 Task: Create a scrum project XcelTech.
Action: Mouse moved to (202, 54)
Screenshot: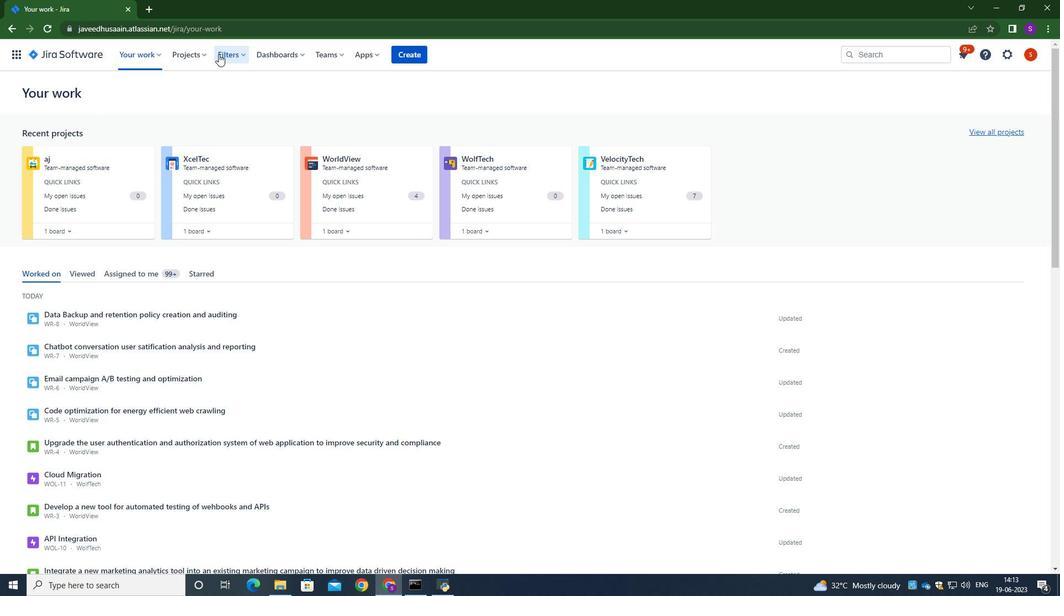 
Action: Mouse pressed left at (202, 54)
Screenshot: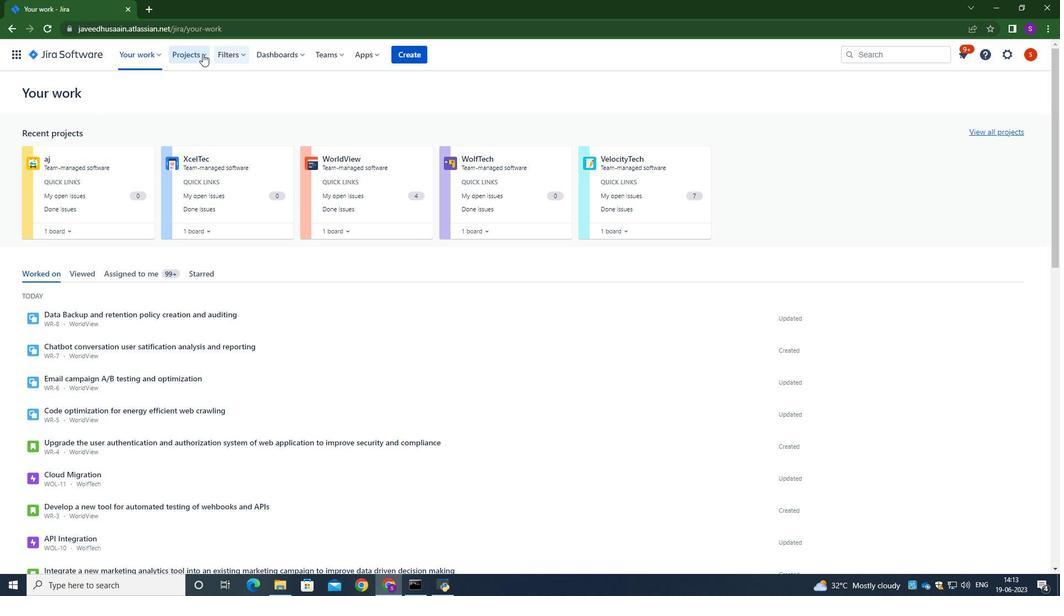
Action: Mouse moved to (202, 273)
Screenshot: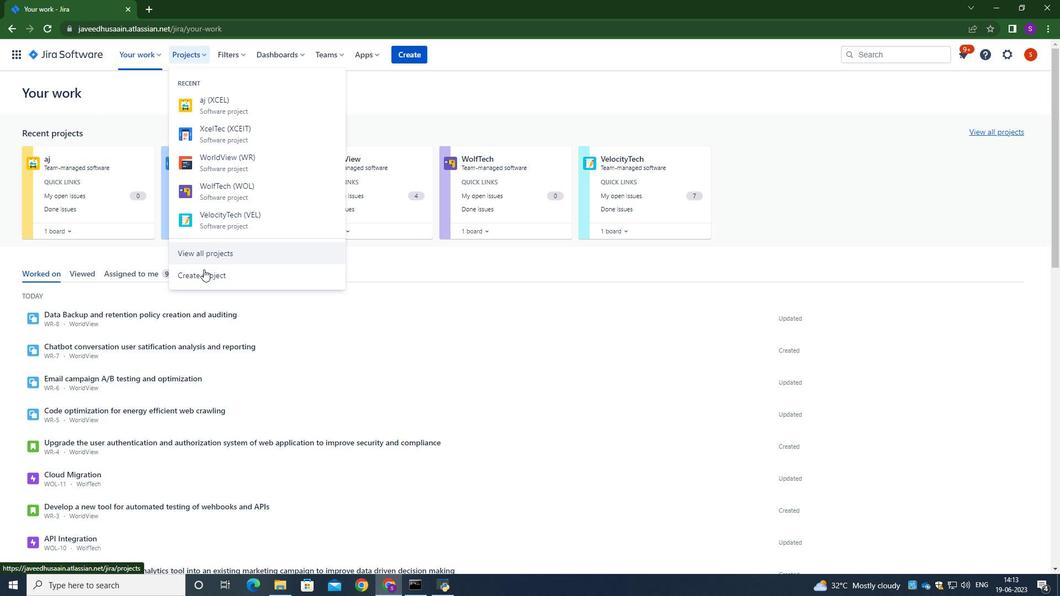 
Action: Mouse pressed left at (202, 273)
Screenshot: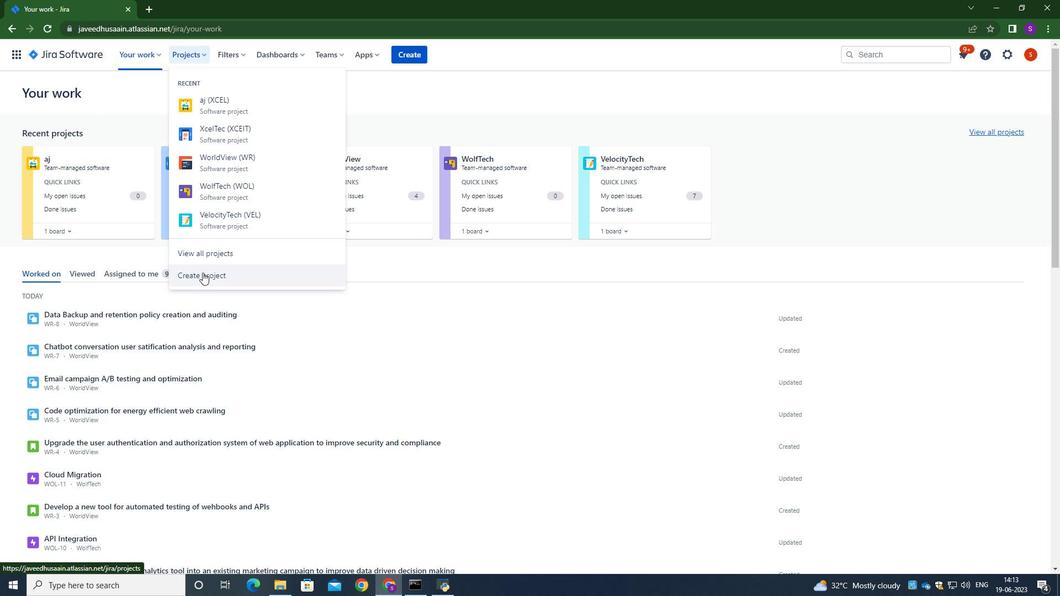 
Action: Mouse moved to (487, 180)
Screenshot: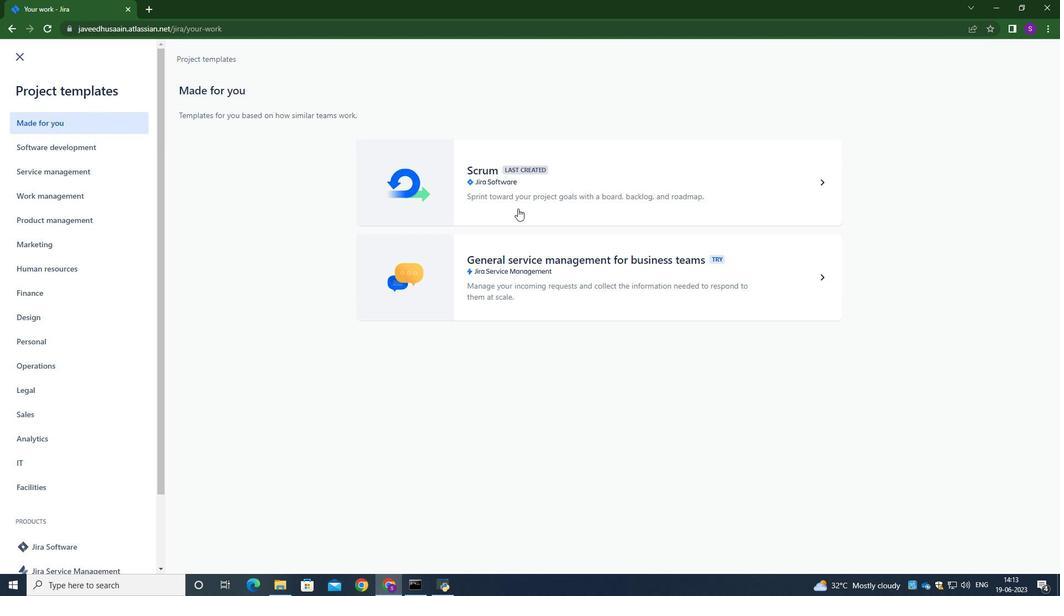 
Action: Mouse pressed left at (487, 180)
Screenshot: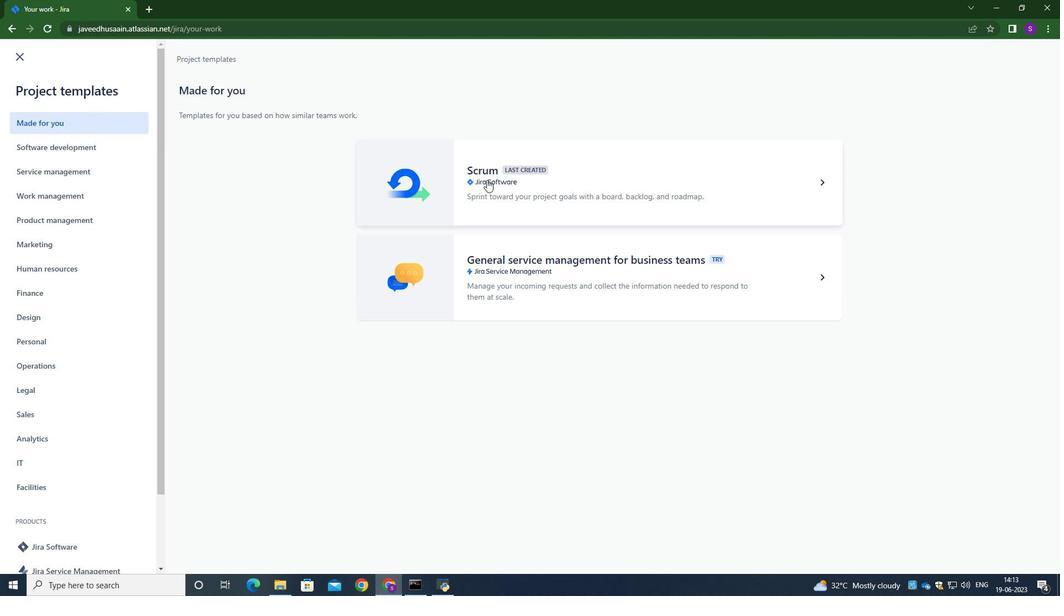 
Action: Mouse moved to (570, 426)
Screenshot: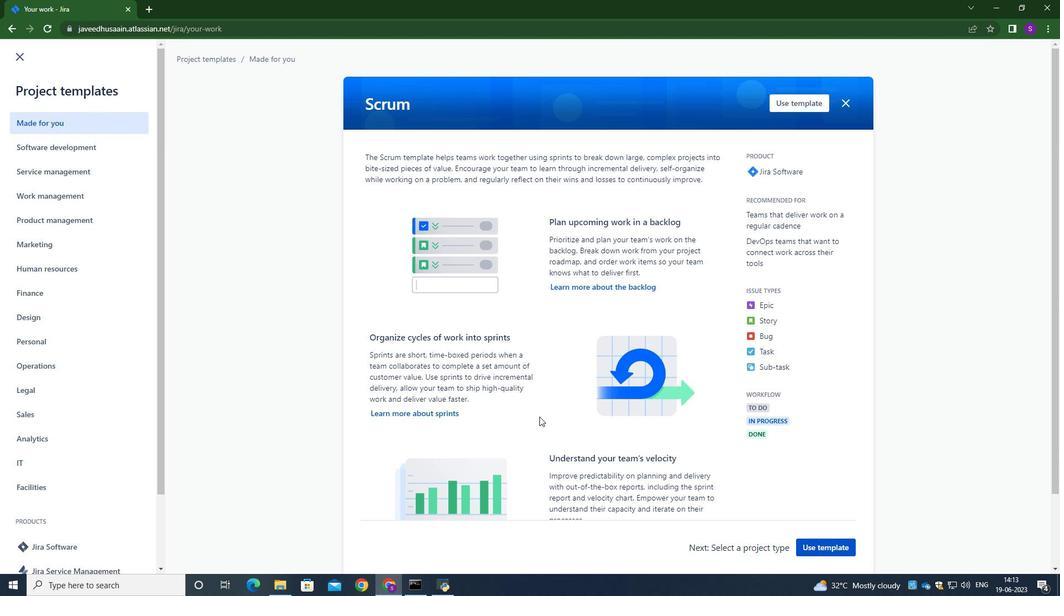 
Action: Mouse scrolled (570, 425) with delta (0, 0)
Screenshot: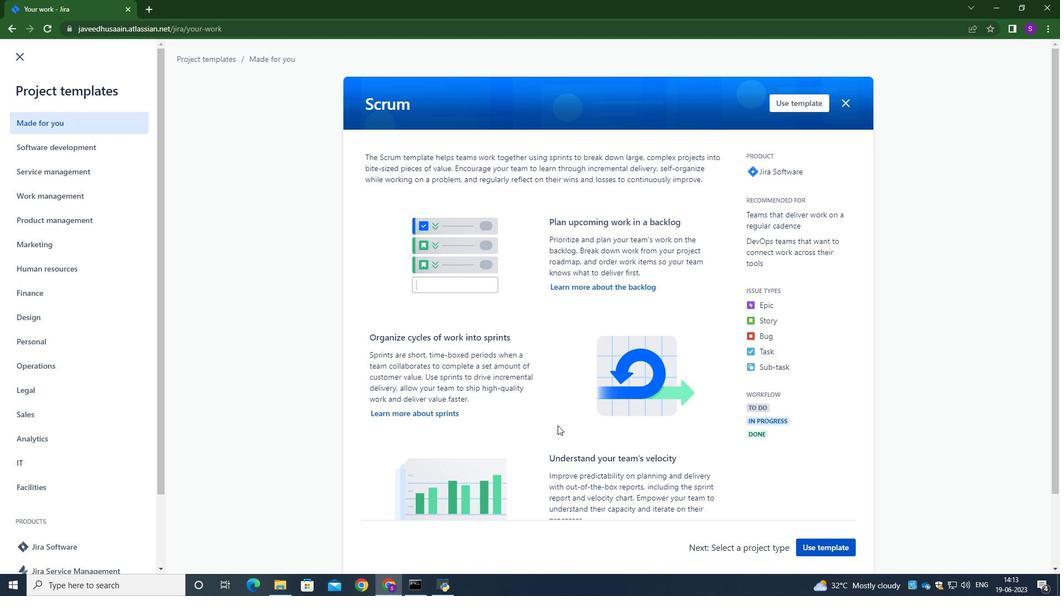 
Action: Mouse scrolled (570, 425) with delta (0, 0)
Screenshot: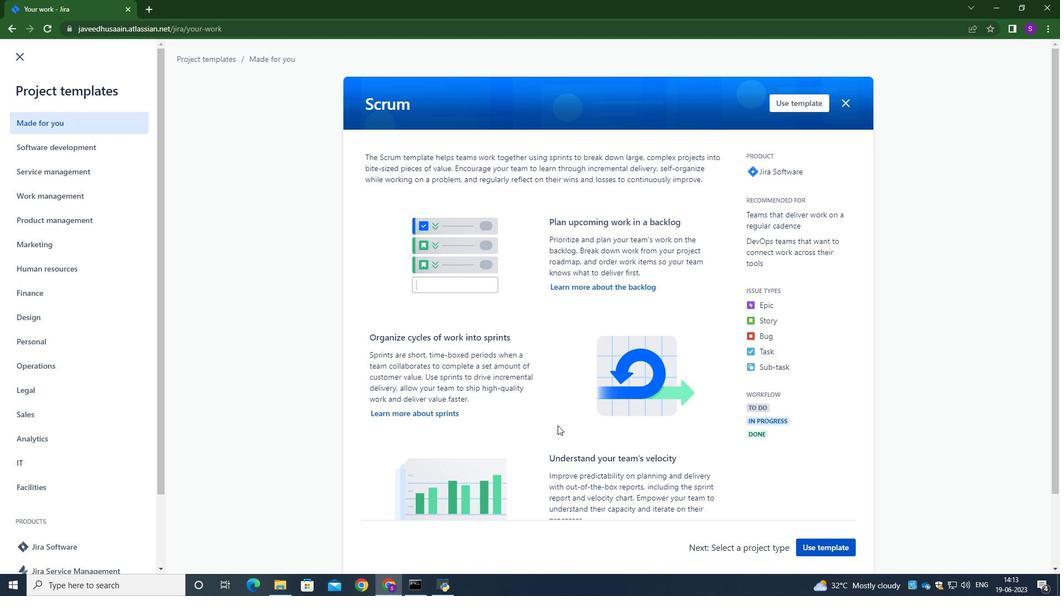 
Action: Mouse scrolled (570, 425) with delta (0, 0)
Screenshot: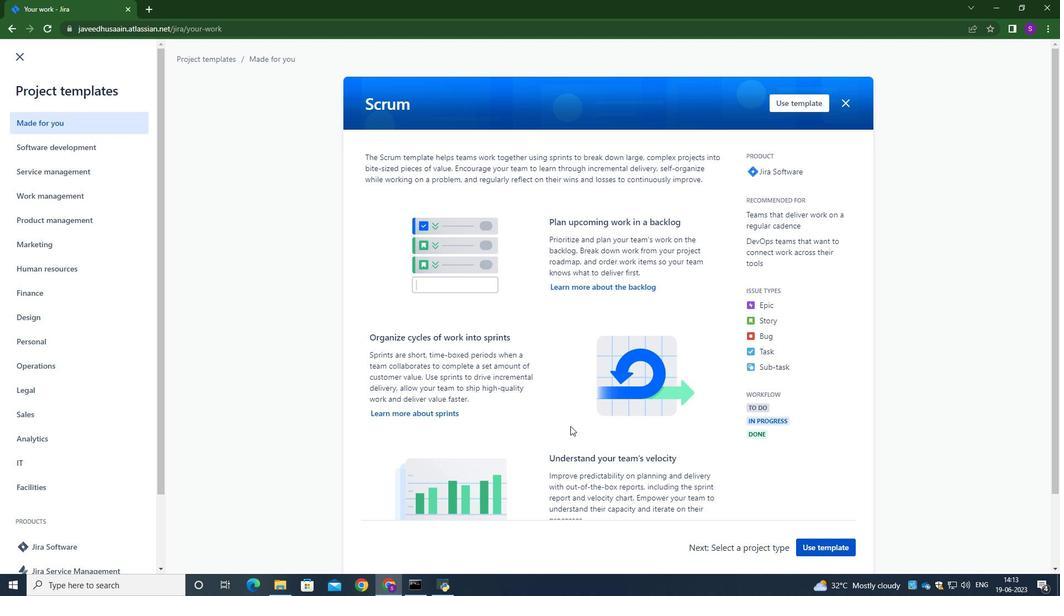 
Action: Mouse scrolled (570, 425) with delta (0, 0)
Screenshot: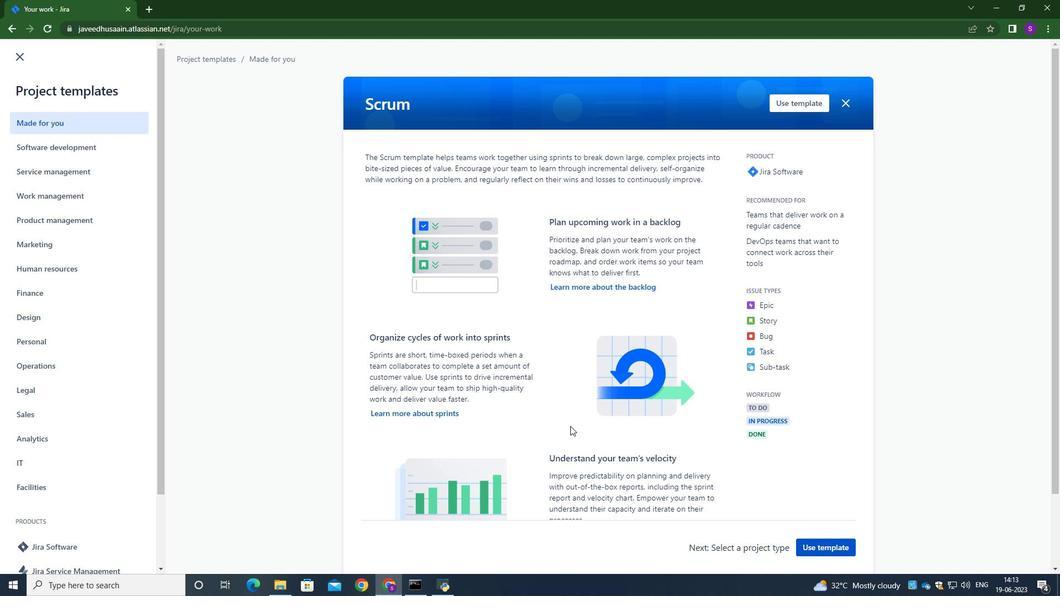 
Action: Mouse scrolled (570, 425) with delta (0, 0)
Screenshot: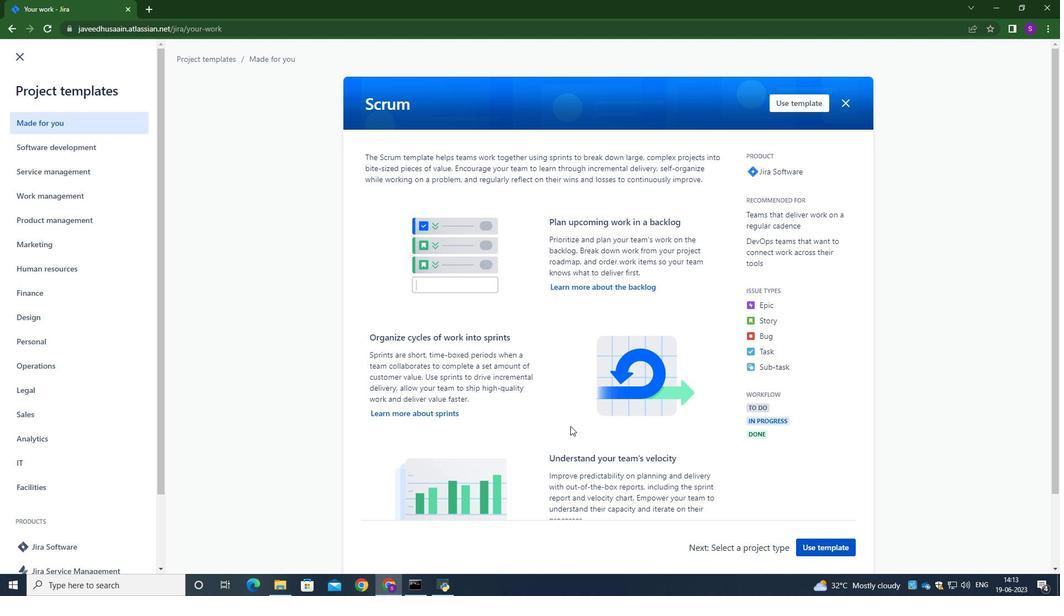 
Action: Mouse moved to (833, 534)
Screenshot: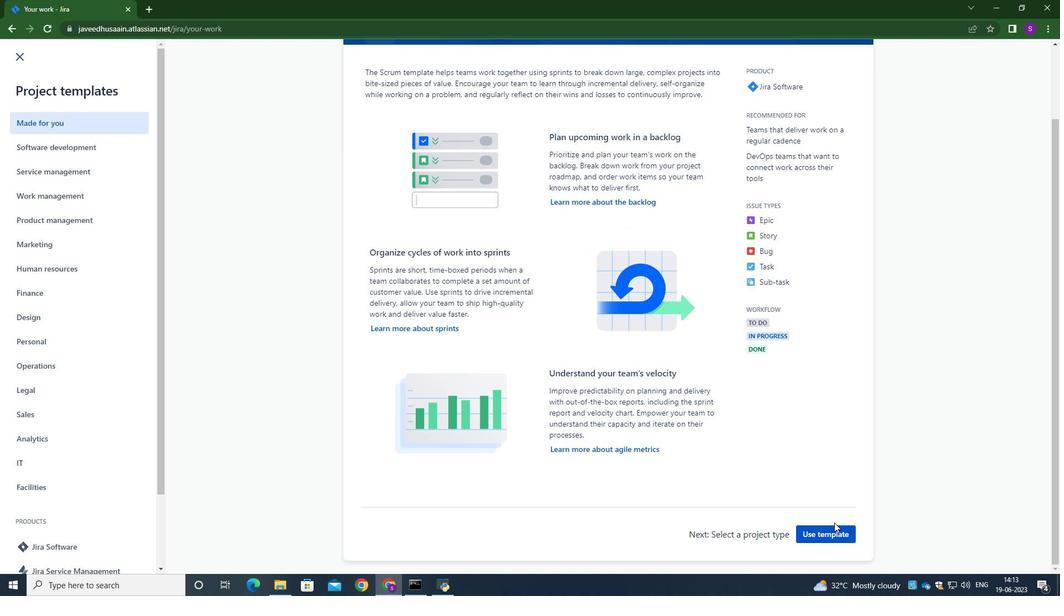 
Action: Mouse pressed left at (833, 534)
Screenshot: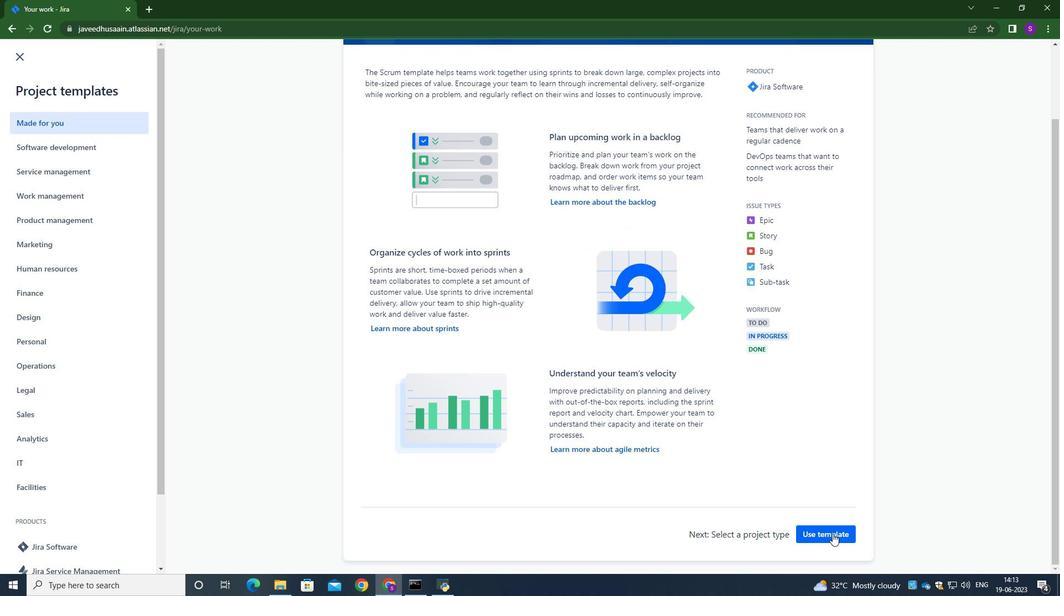 
Action: Mouse moved to (404, 415)
Screenshot: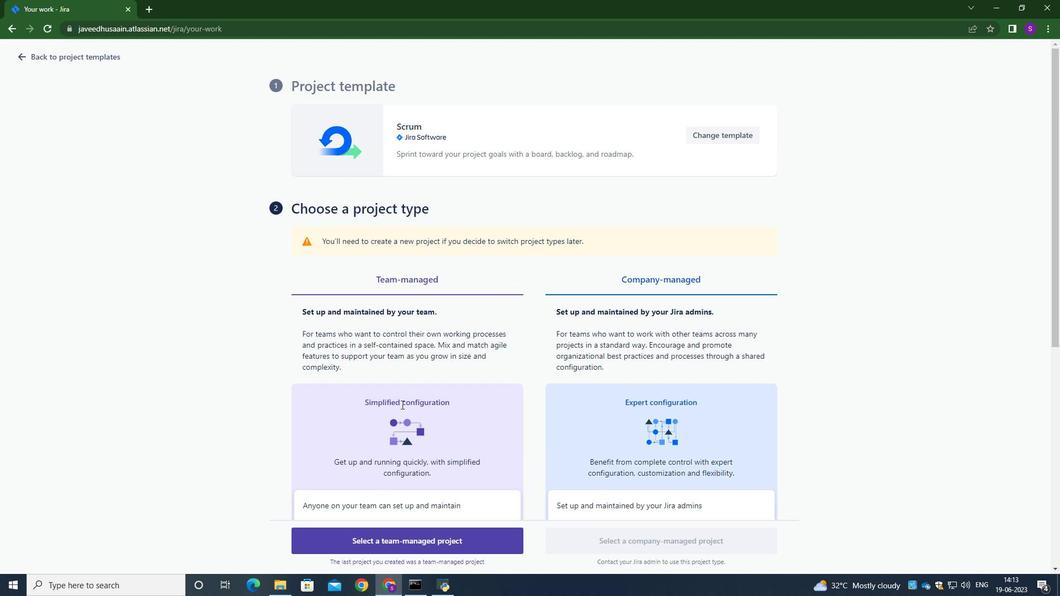 
Action: Mouse scrolled (404, 414) with delta (0, 0)
Screenshot: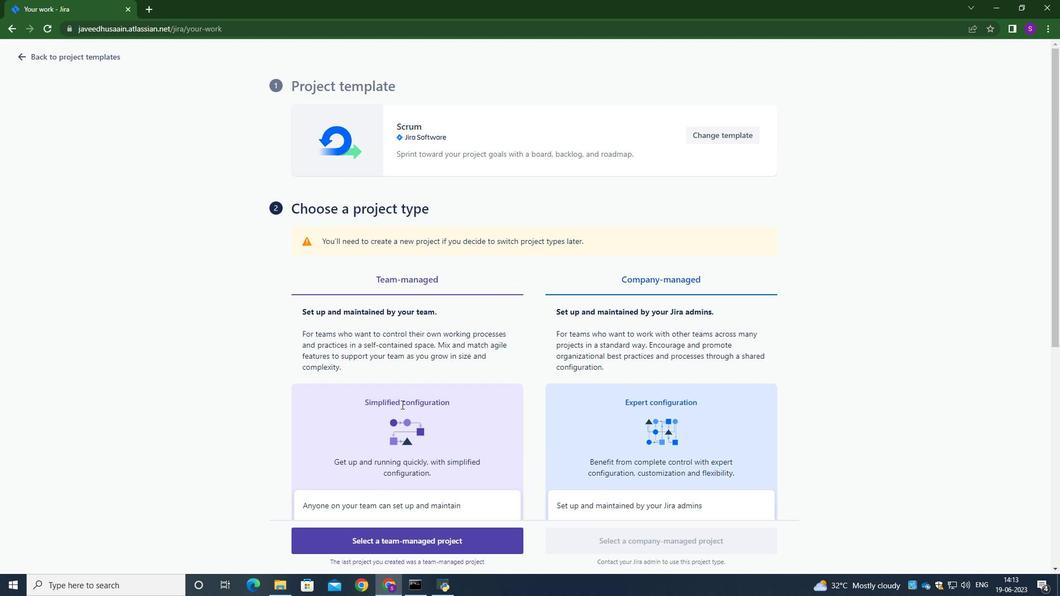 
Action: Mouse scrolled (404, 414) with delta (0, 0)
Screenshot: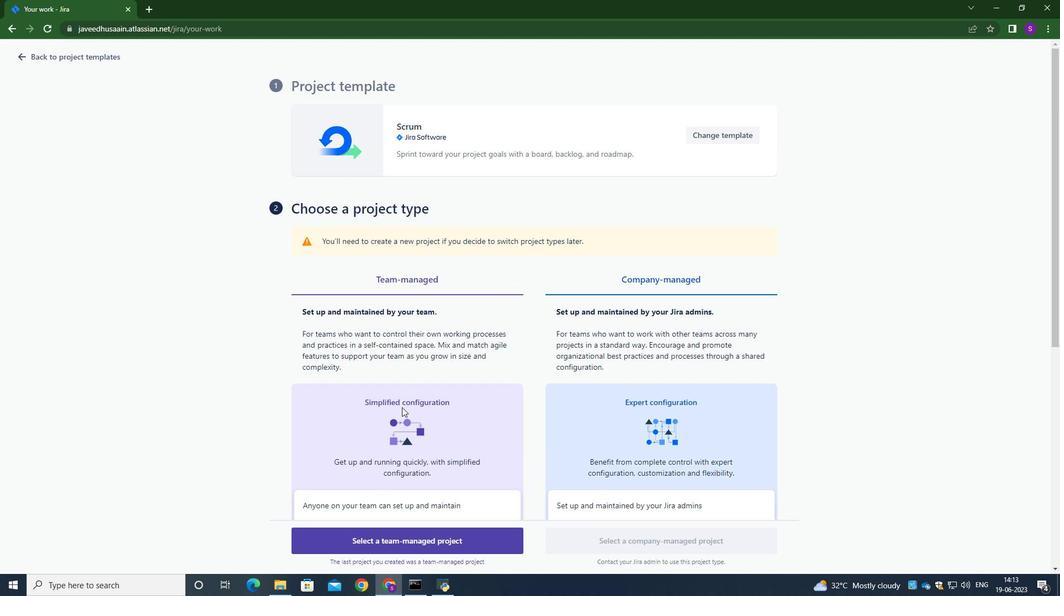 
Action: Mouse scrolled (404, 414) with delta (0, 0)
Screenshot: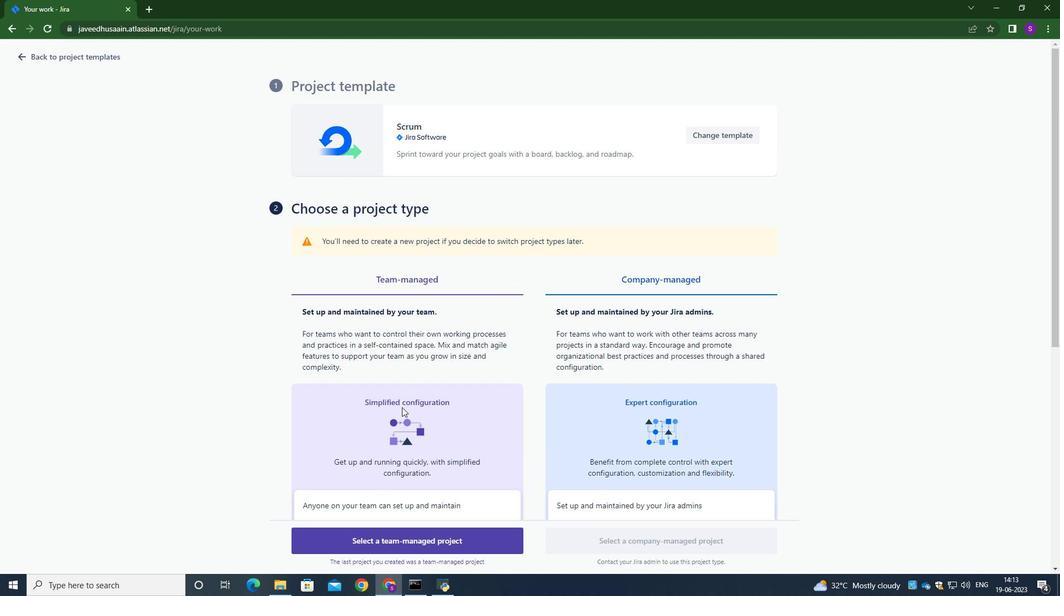 
Action: Mouse scrolled (404, 414) with delta (0, 0)
Screenshot: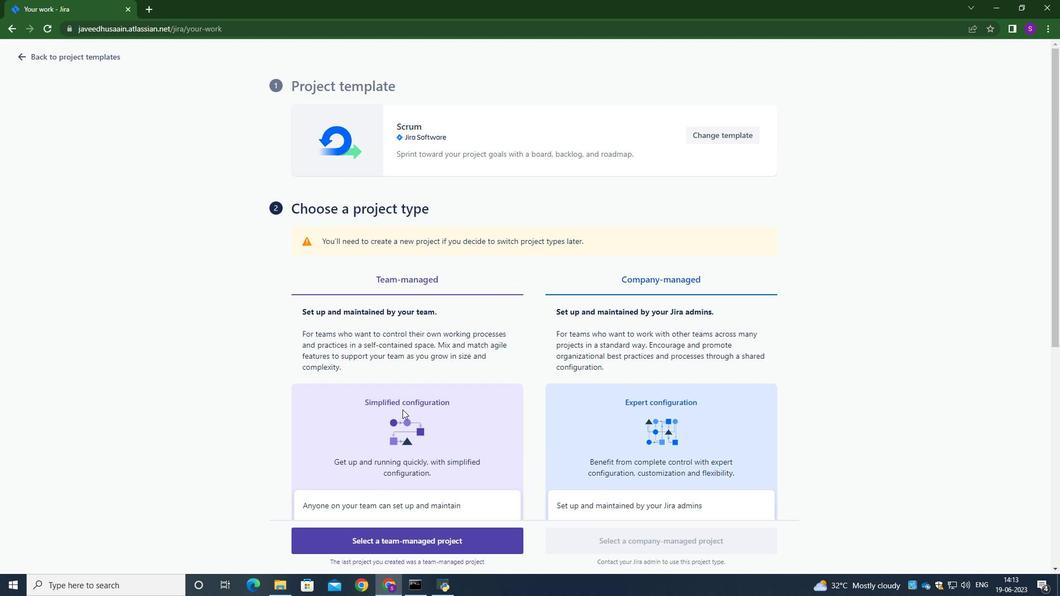 
Action: Mouse scrolled (404, 414) with delta (0, 0)
Screenshot: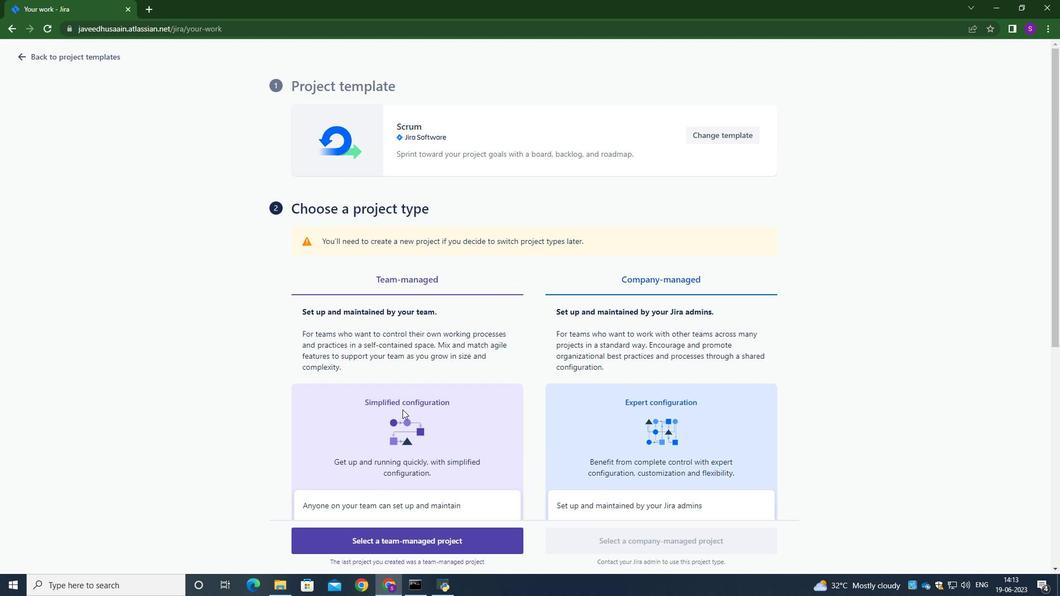 
Action: Mouse moved to (422, 540)
Screenshot: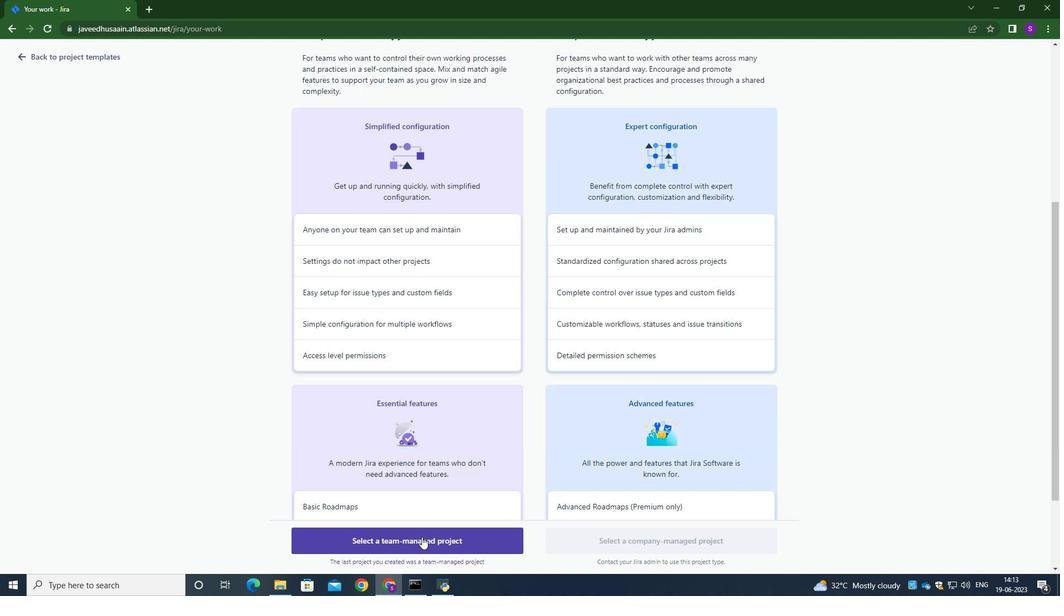 
Action: Mouse pressed left at (422, 540)
Screenshot: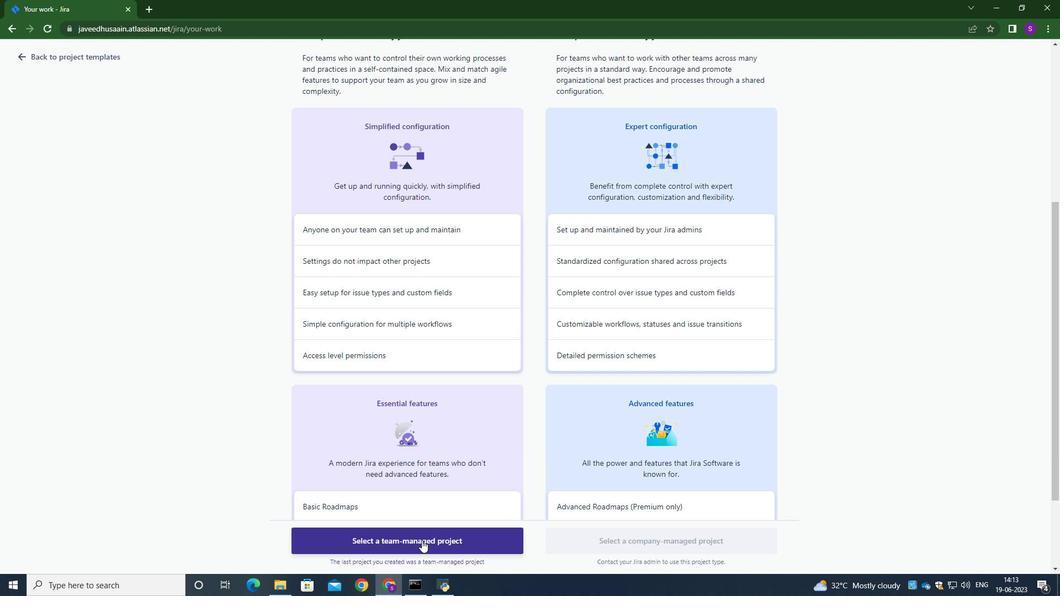 
Action: Mouse moved to (313, 256)
Screenshot: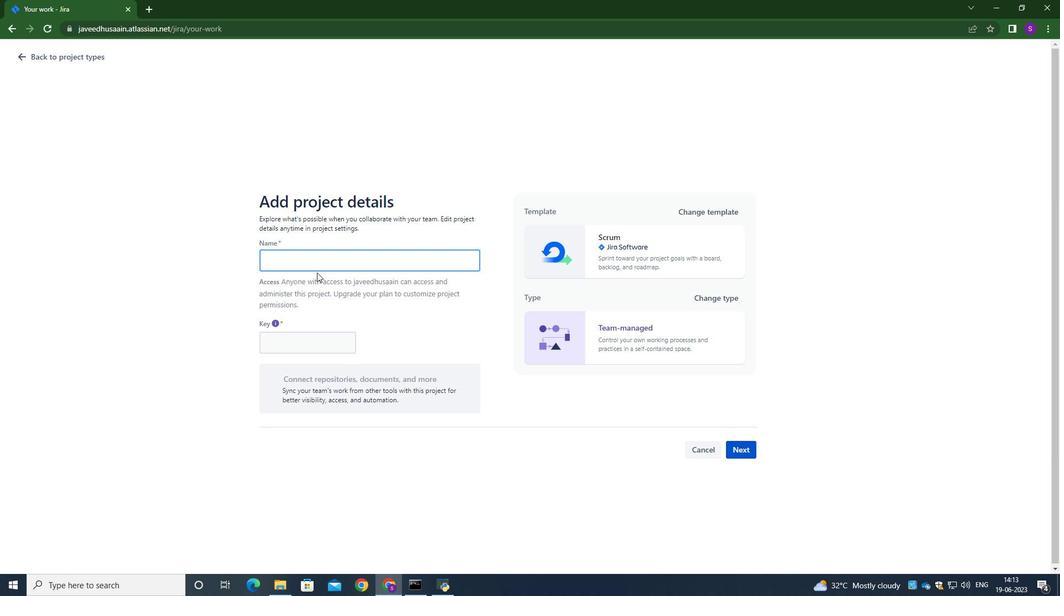
Action: Mouse pressed left at (313, 256)
Screenshot: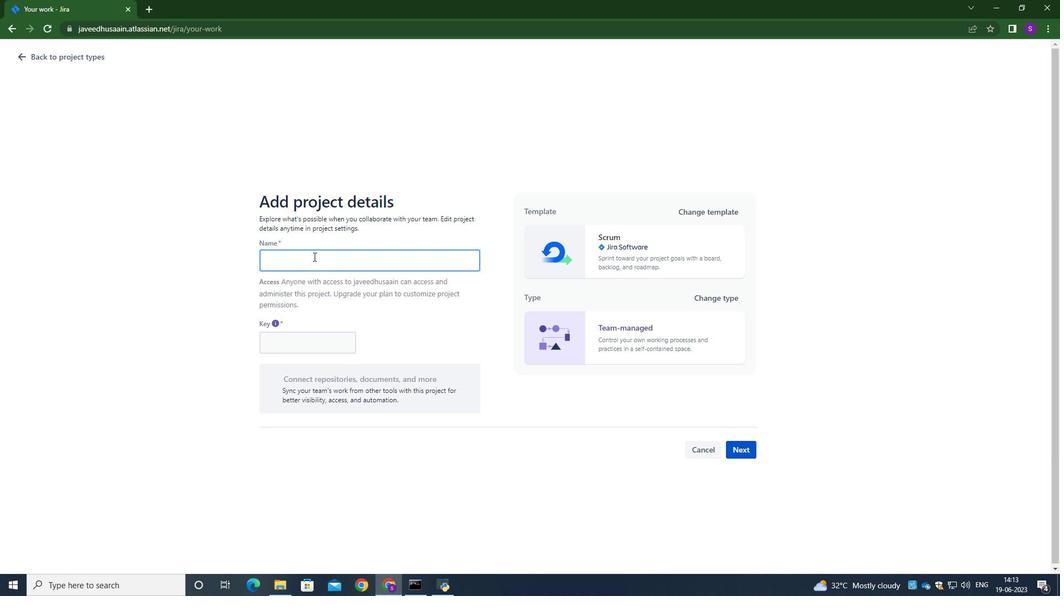 
Action: Key pressed <Key.caps_lock>X<Key.caps_lock>cel<Key.caps_lock>T<Key.caps_lock>ech
Screenshot: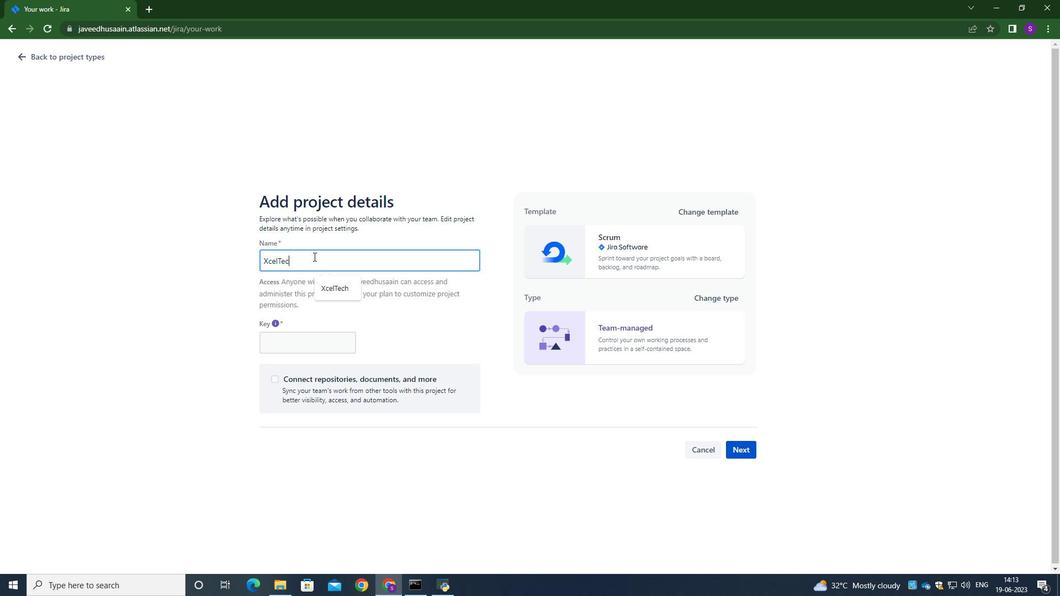 
Action: Mouse moved to (735, 448)
Screenshot: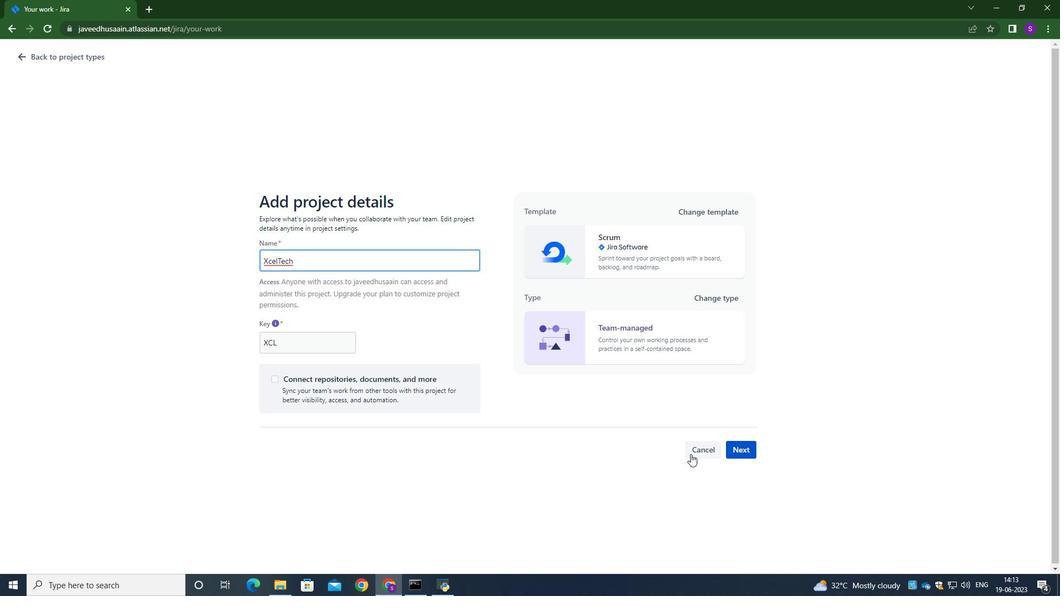 
Action: Mouse pressed left at (735, 448)
Screenshot: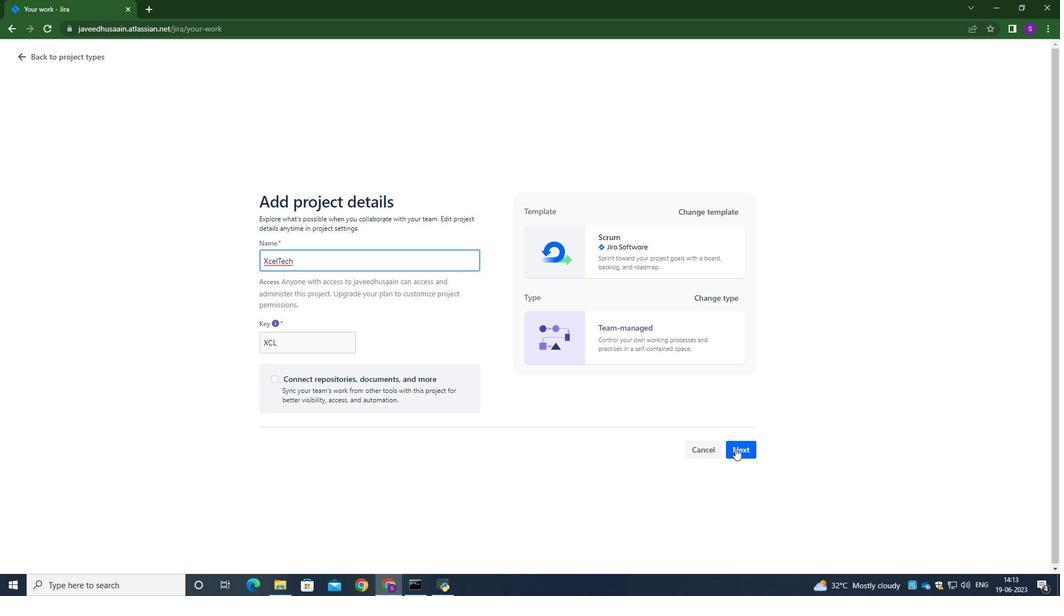 
Action: Mouse moved to (666, 374)
Screenshot: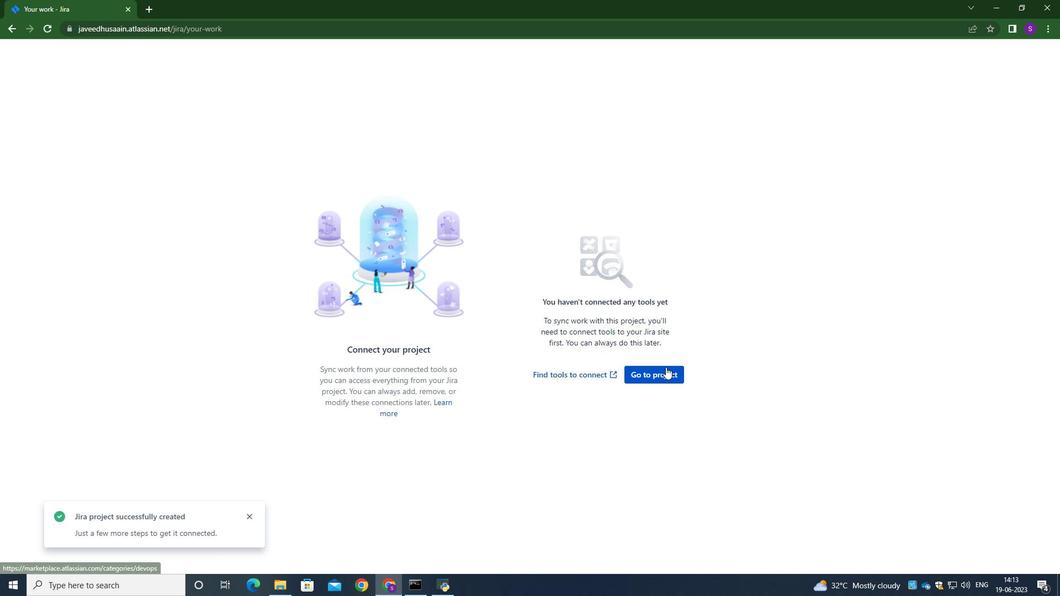 
Action: Mouse pressed left at (666, 374)
Screenshot: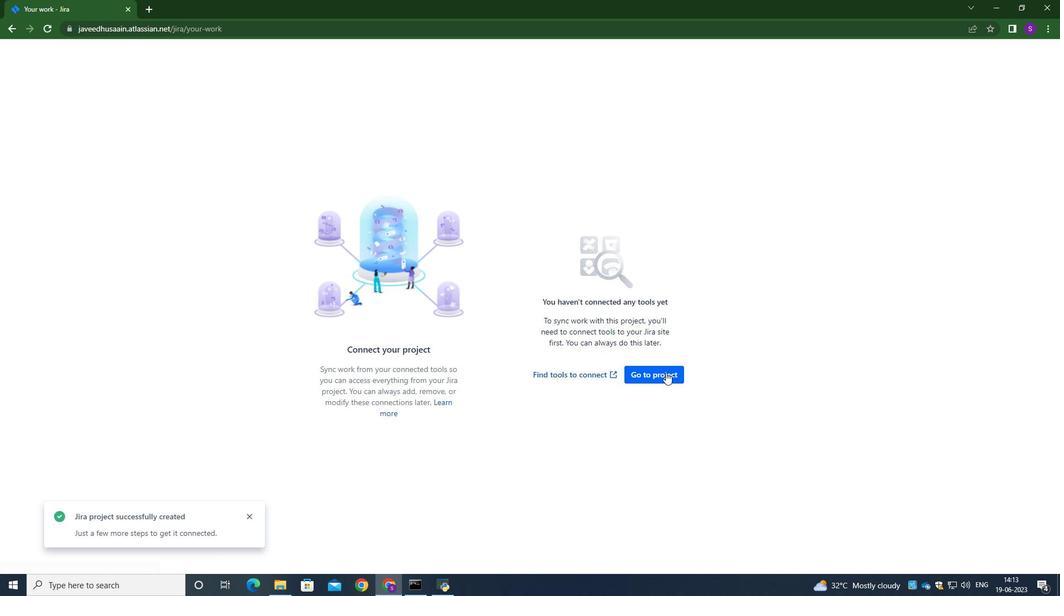 
Action: Mouse moved to (665, 374)
Screenshot: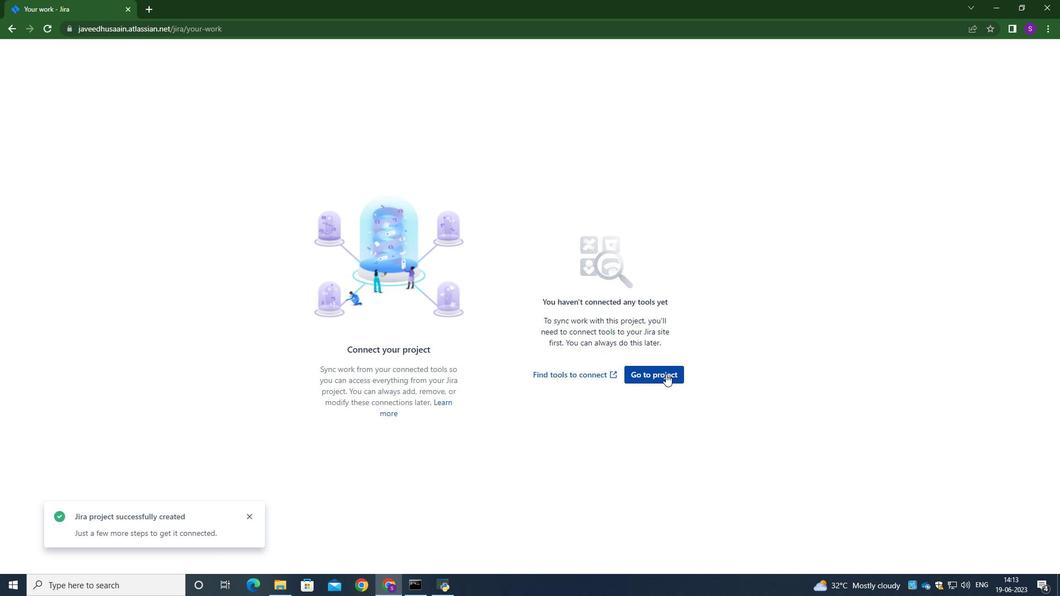 
